 Task: Create a task  Integrate website with a new video conferencing system , assign it to team member softage.2@softage.net in the project BrainWave and update the status of the task to  On Track  , set the priority of the task to Low
Action: Mouse moved to (923, 138)
Screenshot: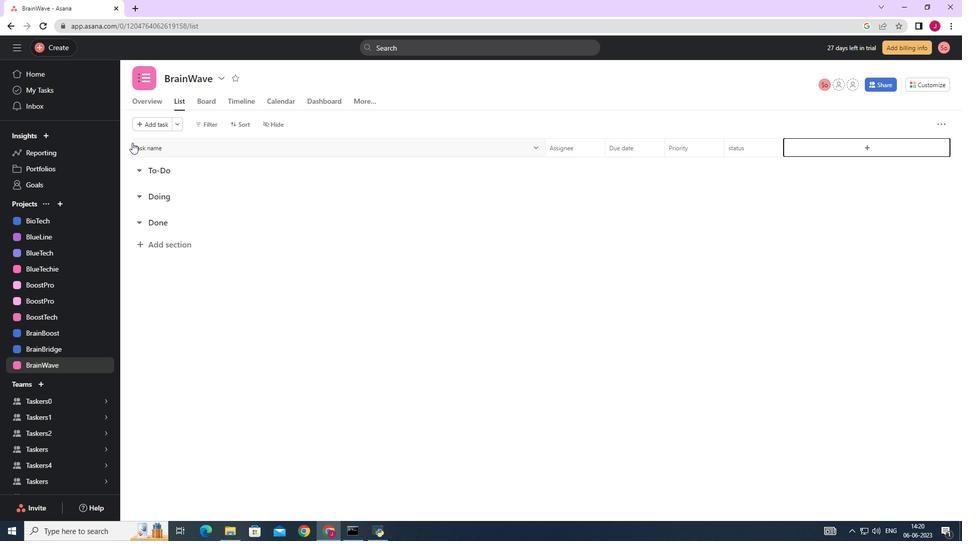 
Action: Mouse scrolled (923, 139) with delta (0, 0)
Screenshot: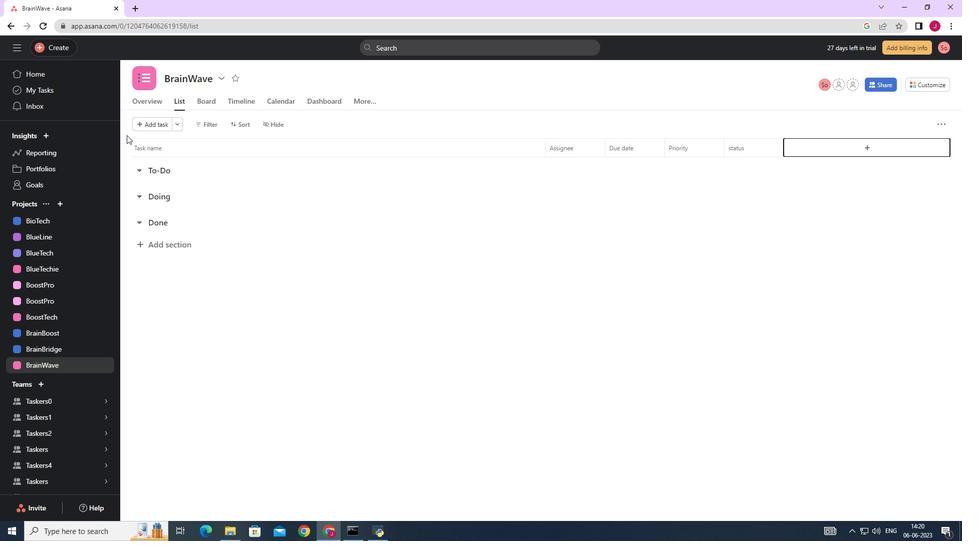 
Action: Mouse scrolled (923, 139) with delta (0, 0)
Screenshot: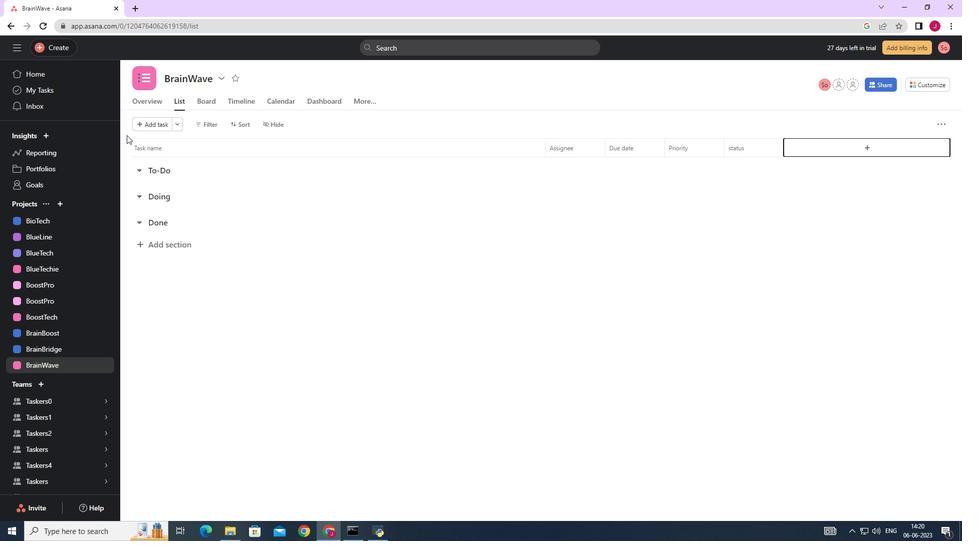 
Action: Mouse scrolled (923, 139) with delta (0, 0)
Screenshot: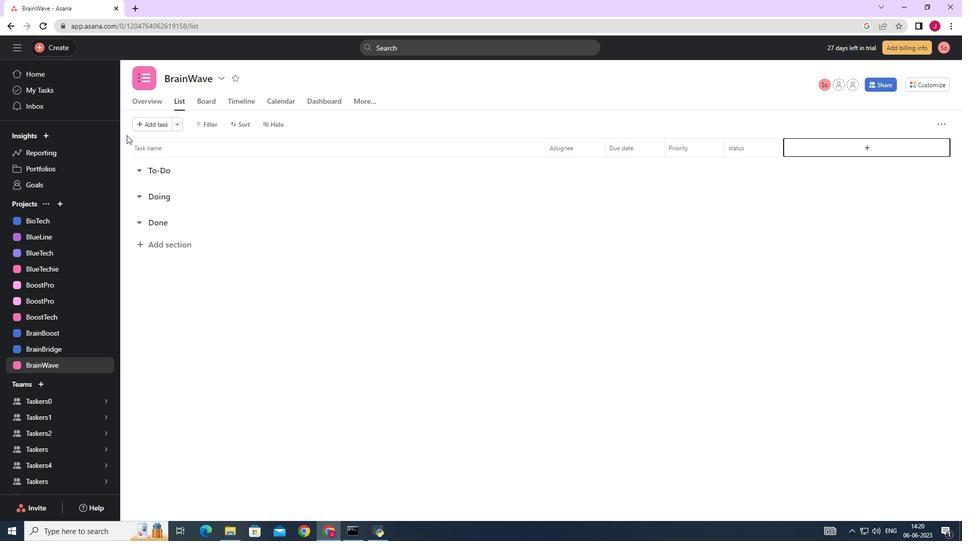 
Action: Mouse moved to (942, 85)
Screenshot: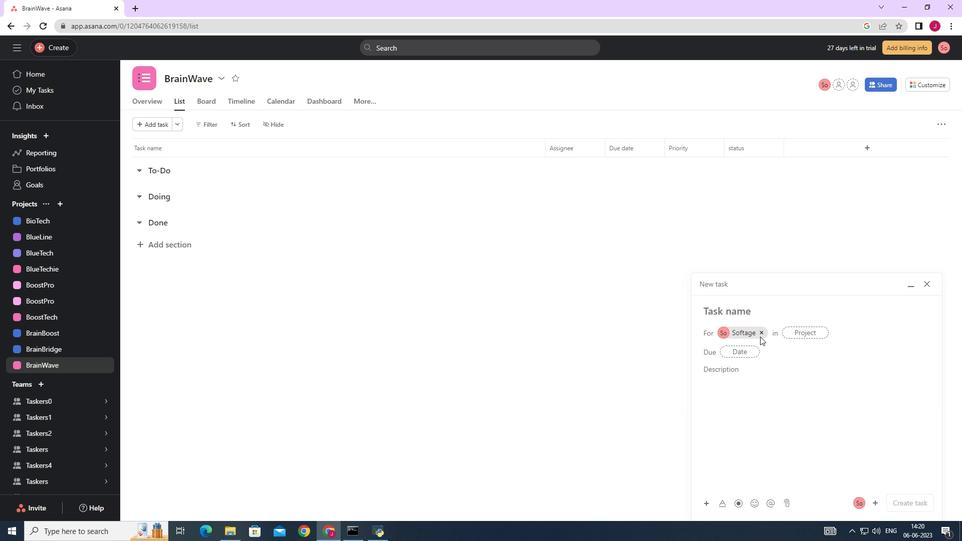 
Action: Mouse pressed left at (942, 85)
Screenshot: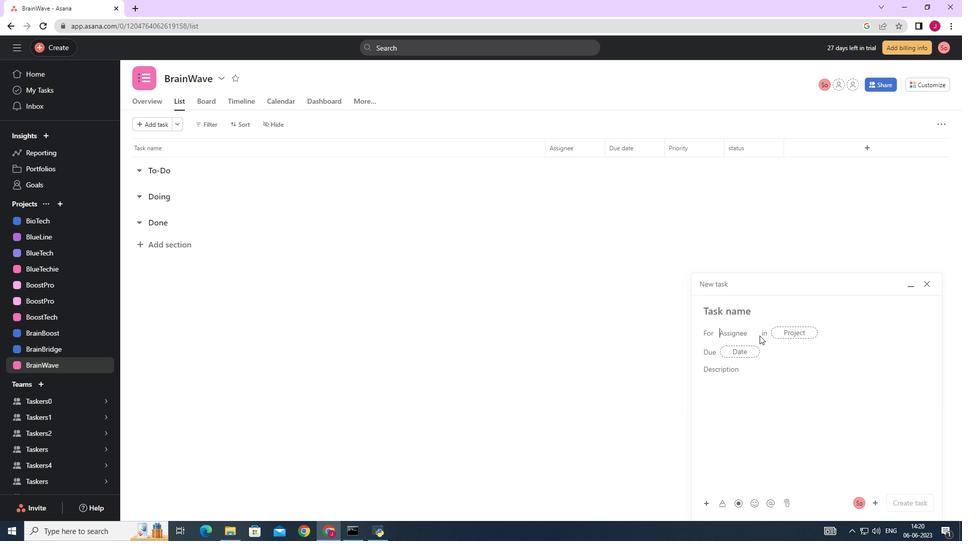 
Action: Mouse moved to (712, 240)
Screenshot: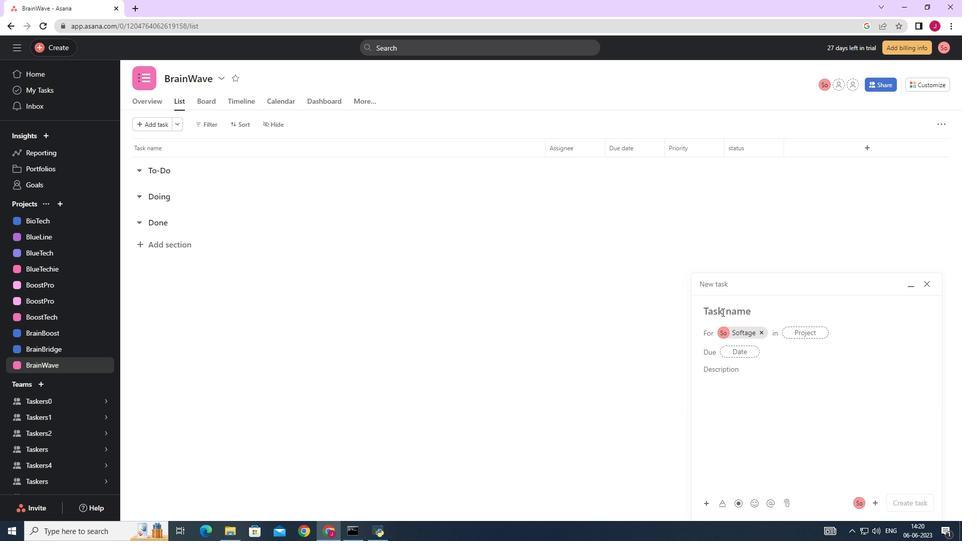 
Action: Mouse scrolled (712, 241) with delta (0, 0)
Screenshot: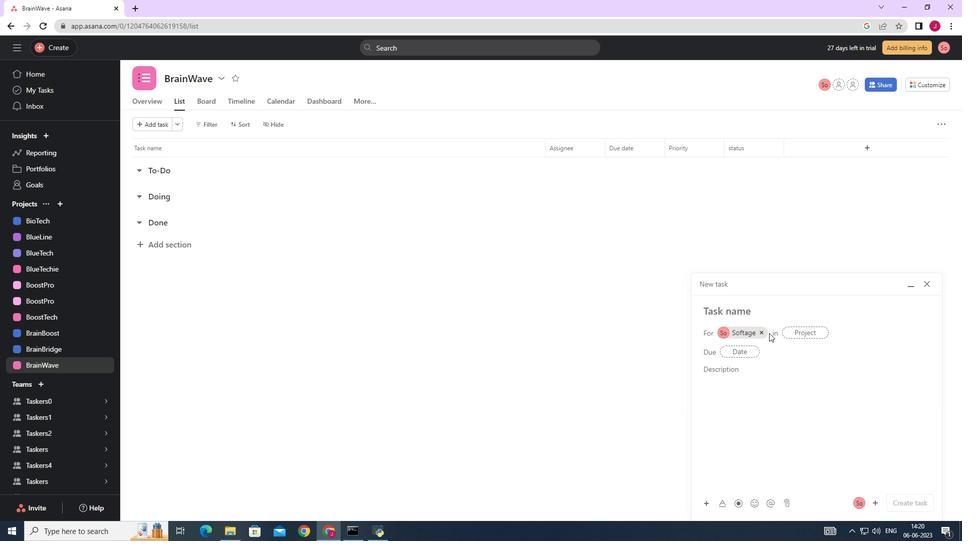
Action: Mouse scrolled (712, 241) with delta (0, 0)
Screenshot: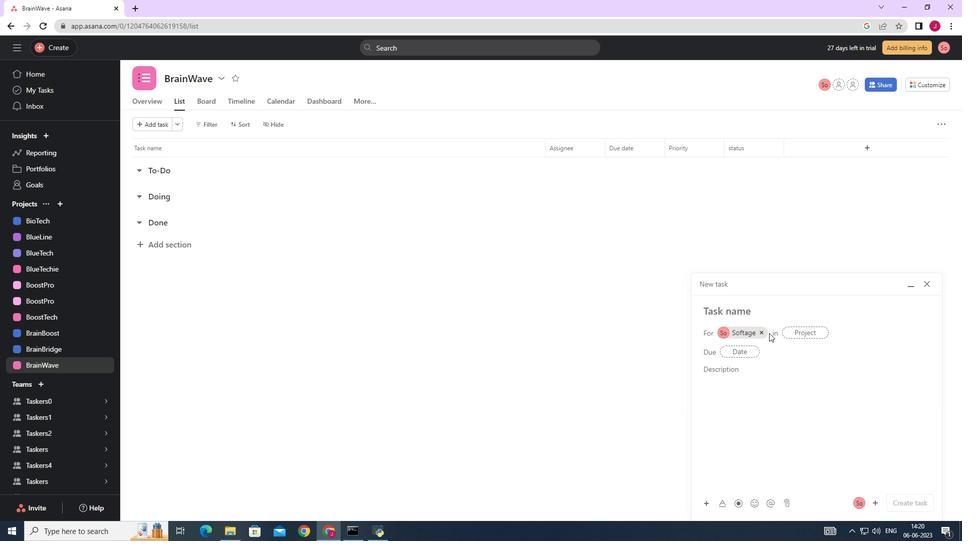 
Action: Mouse moved to (657, 244)
Screenshot: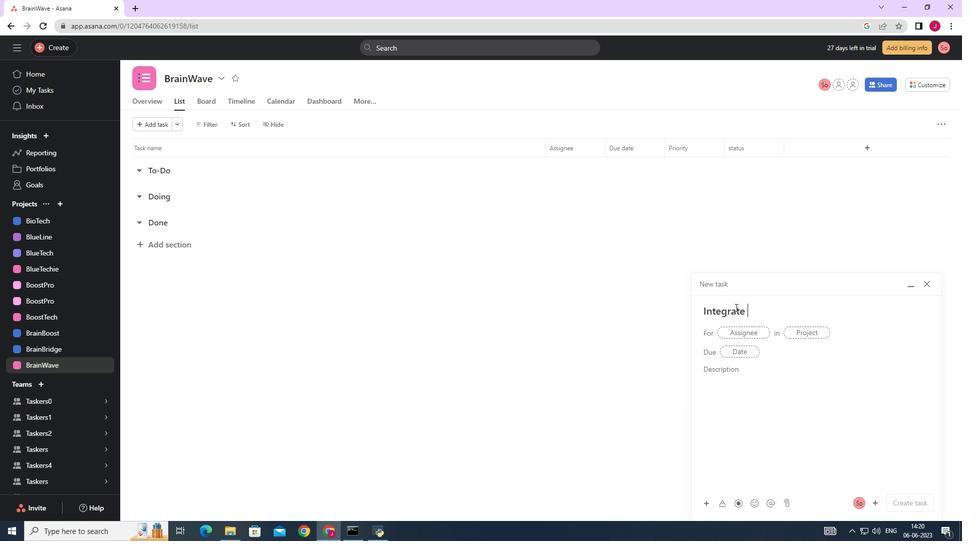 
Action: Mouse pressed left at (657, 244)
Screenshot: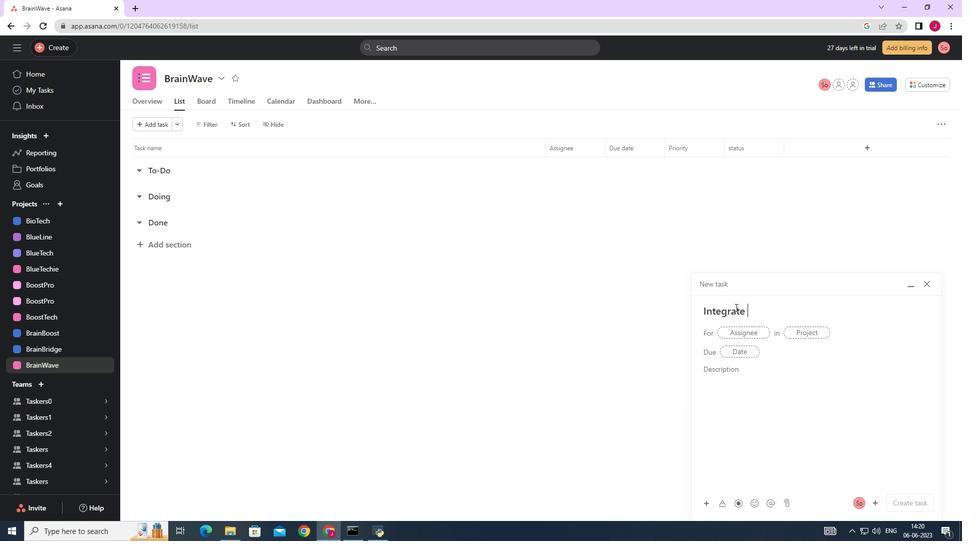 
Action: Mouse moved to (66, 45)
Screenshot: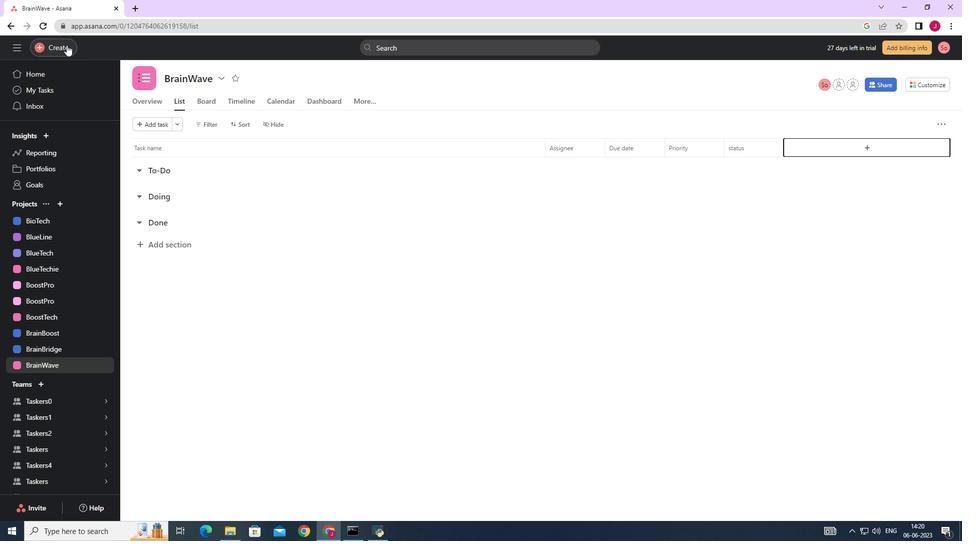 
Action: Mouse pressed left at (66, 45)
Screenshot: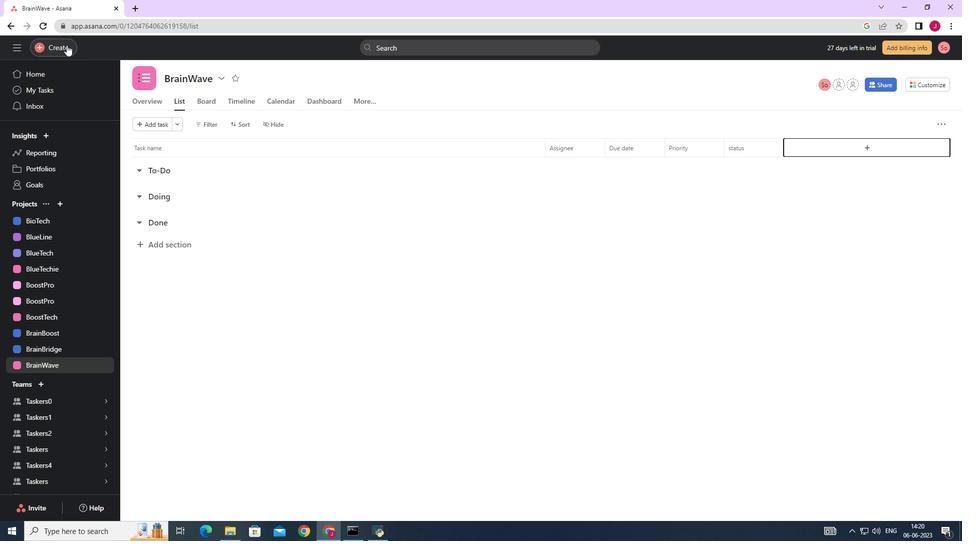 
Action: Mouse moved to (116, 45)
Screenshot: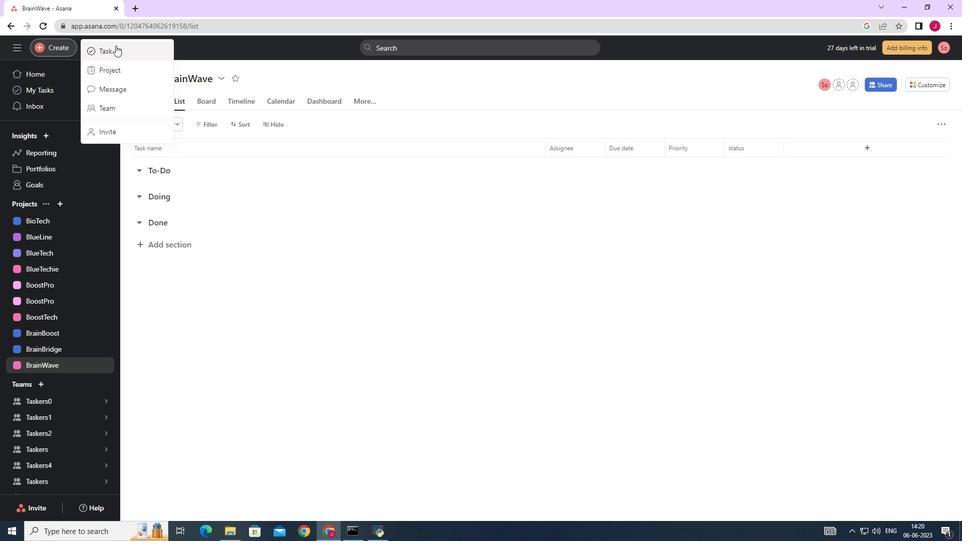 
Action: Mouse pressed left at (116, 45)
Screenshot: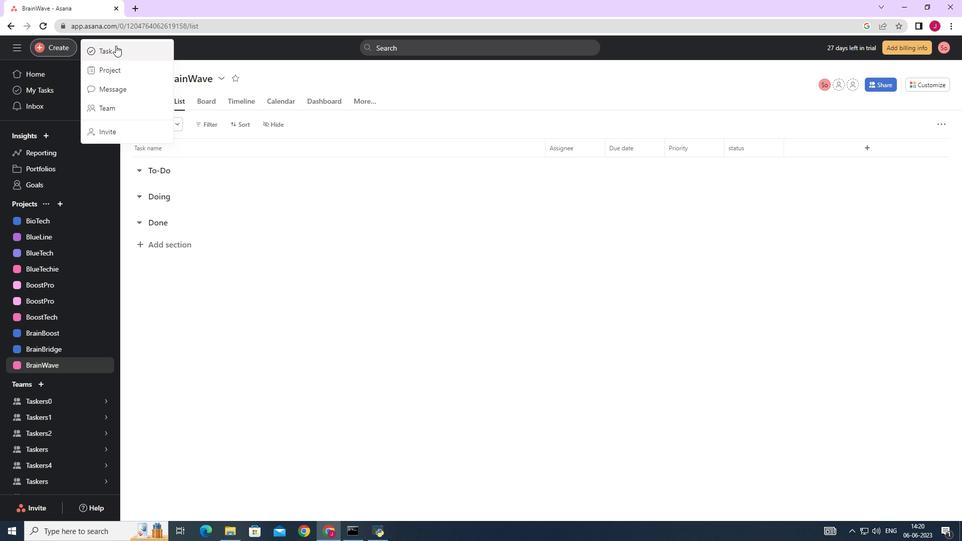 
Action: Mouse moved to (761, 337)
Screenshot: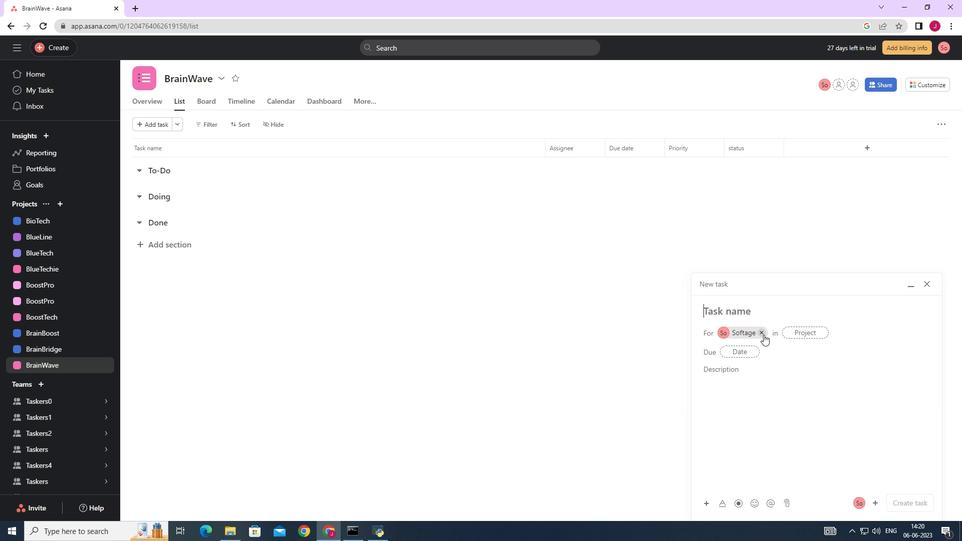 
Action: Mouse pressed left at (761, 337)
Screenshot: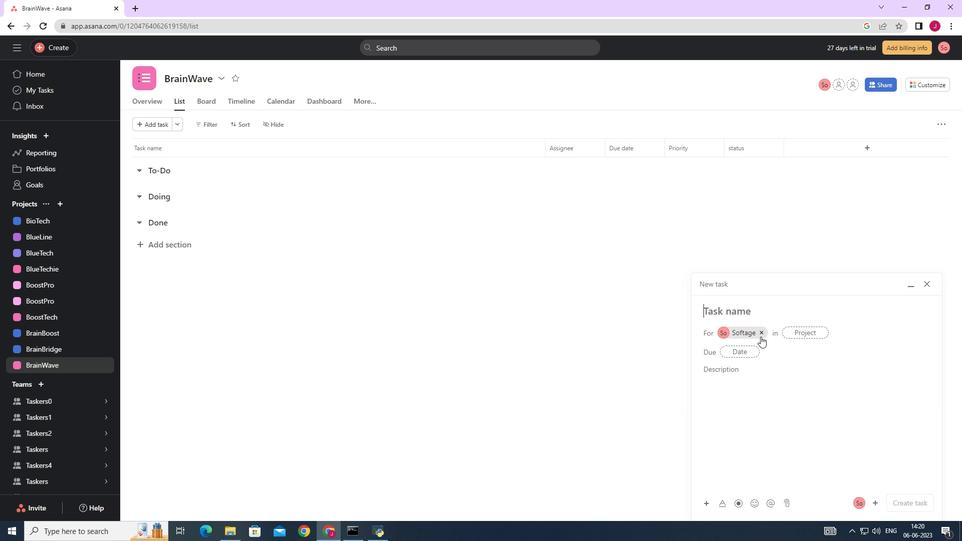 
Action: Mouse moved to (722, 312)
Screenshot: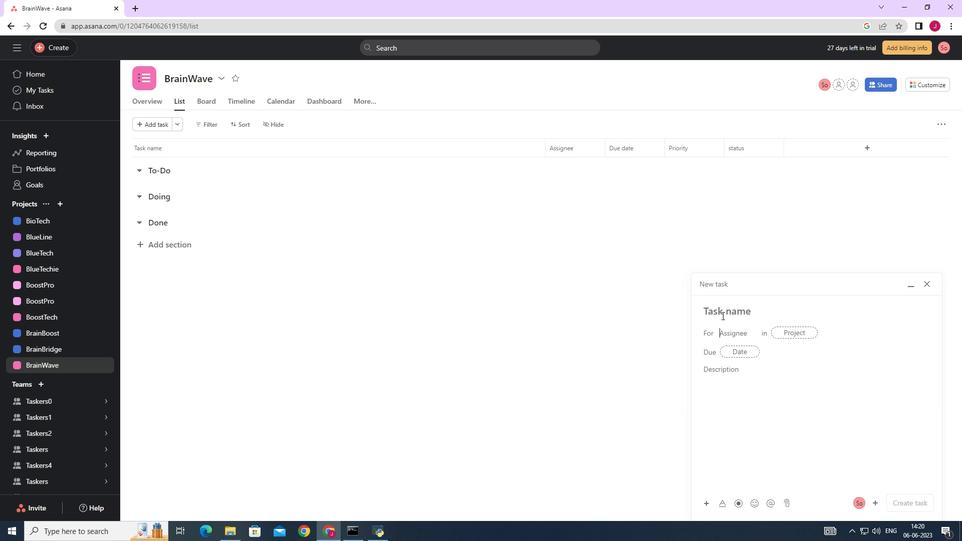 
Action: Mouse pressed left at (722, 312)
Screenshot: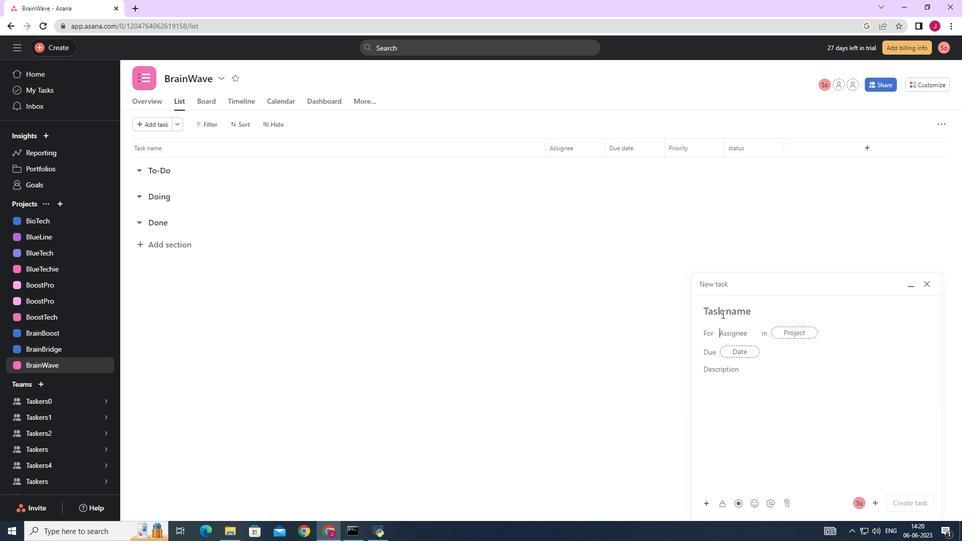 
Action: Mouse moved to (762, 330)
Screenshot: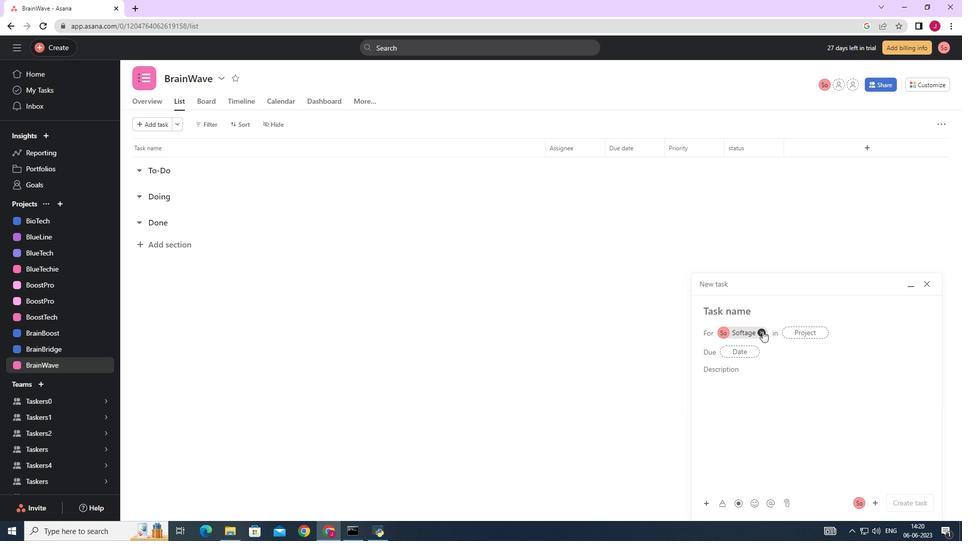 
Action: Mouse pressed left at (762, 330)
Screenshot: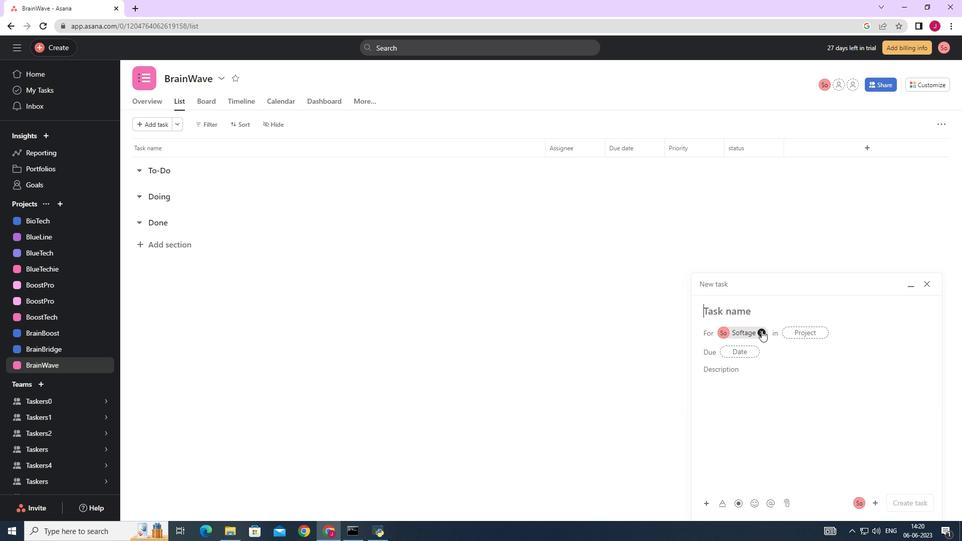 
Action: Mouse moved to (736, 307)
Screenshot: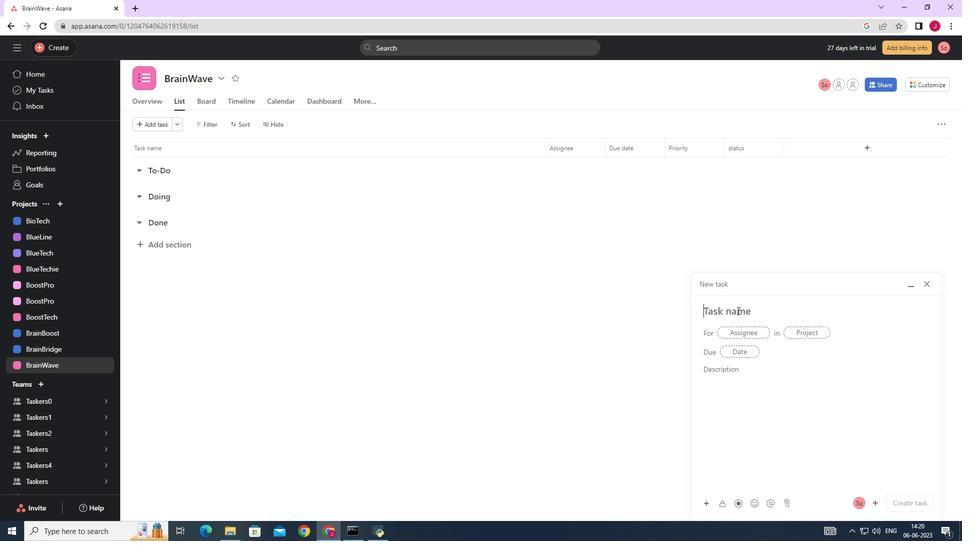 
Action: Mouse pressed left at (736, 307)
Screenshot: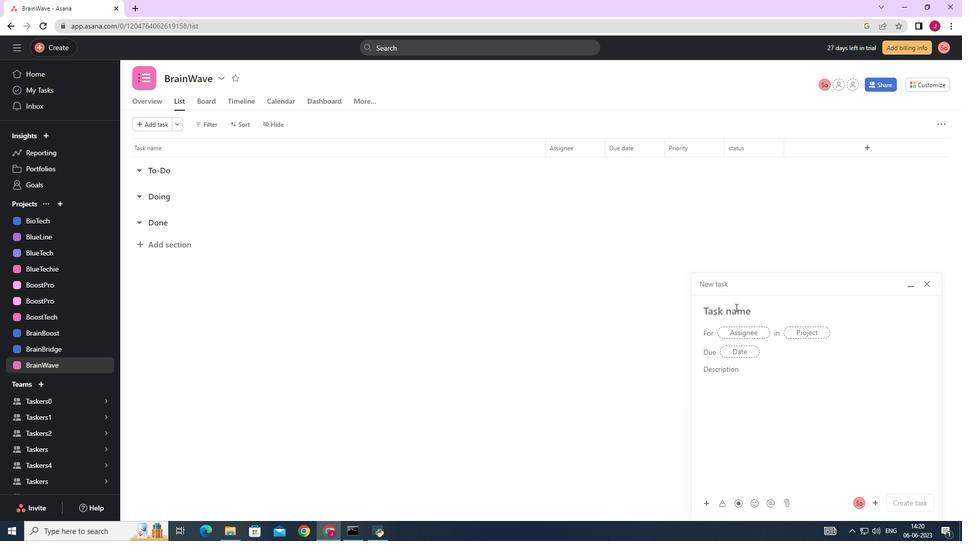 
Action: Key pressed <Key.caps_lock>I<Key.caps_lock>ntegrate<Key.space>website<Key.space>with<Key.space>a<Key.space>new<Key.space>video<Key.space>conferencing<Key.space>system,
Screenshot: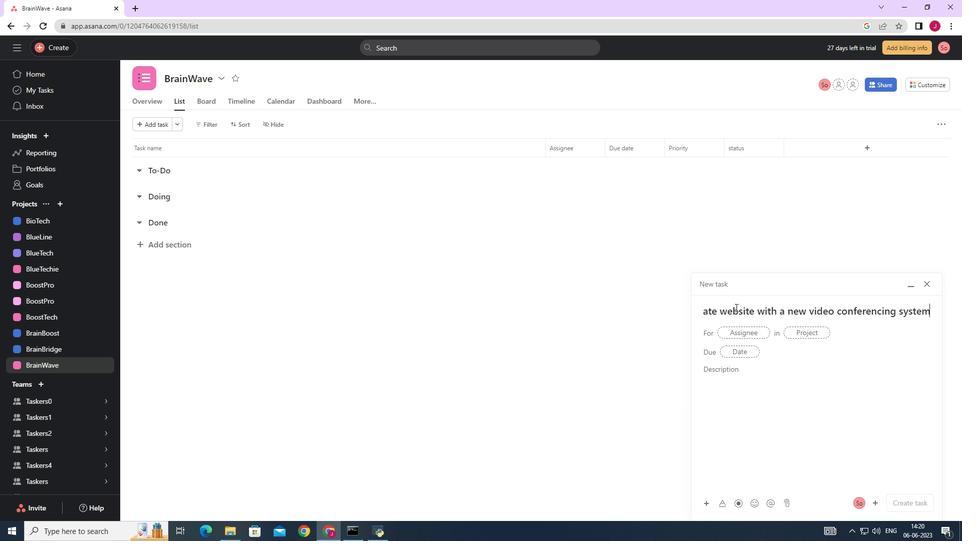 
Action: Mouse moved to (761, 331)
Screenshot: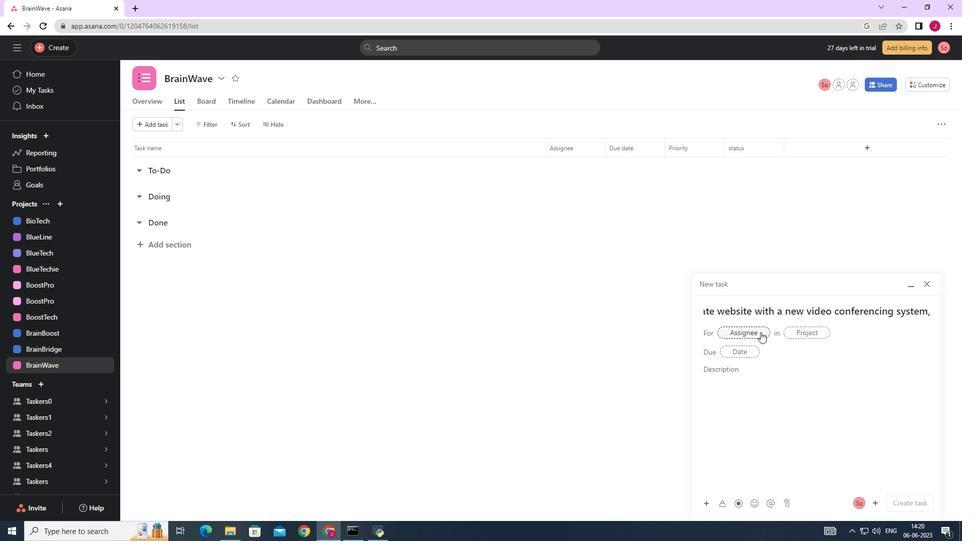 
Action: Mouse pressed left at (761, 331)
Screenshot: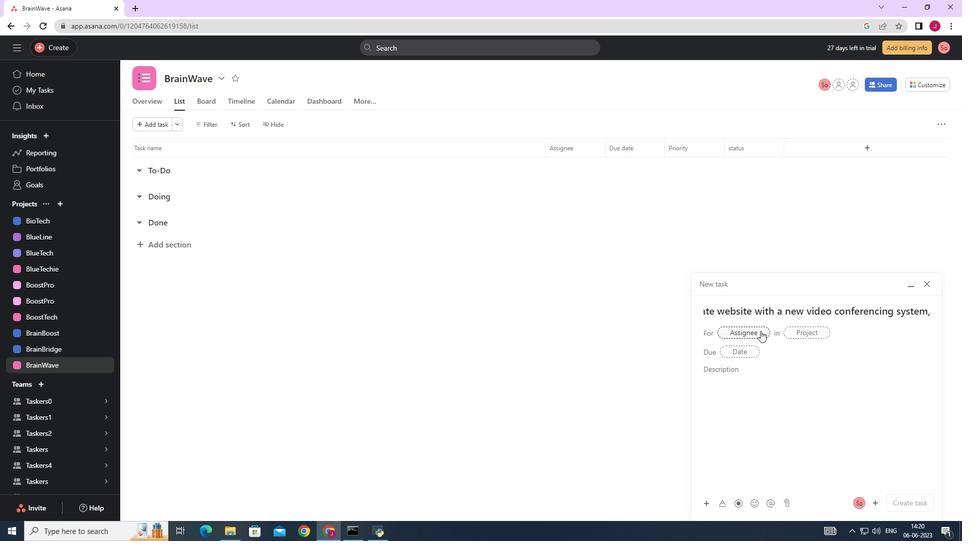 
Action: Key pressed sof
Screenshot: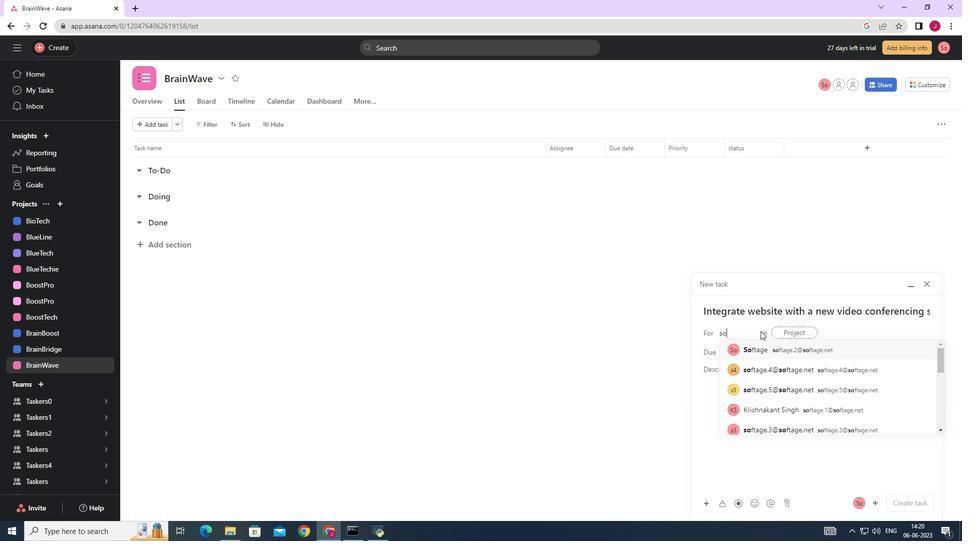 
Action: Mouse moved to (760, 331)
Screenshot: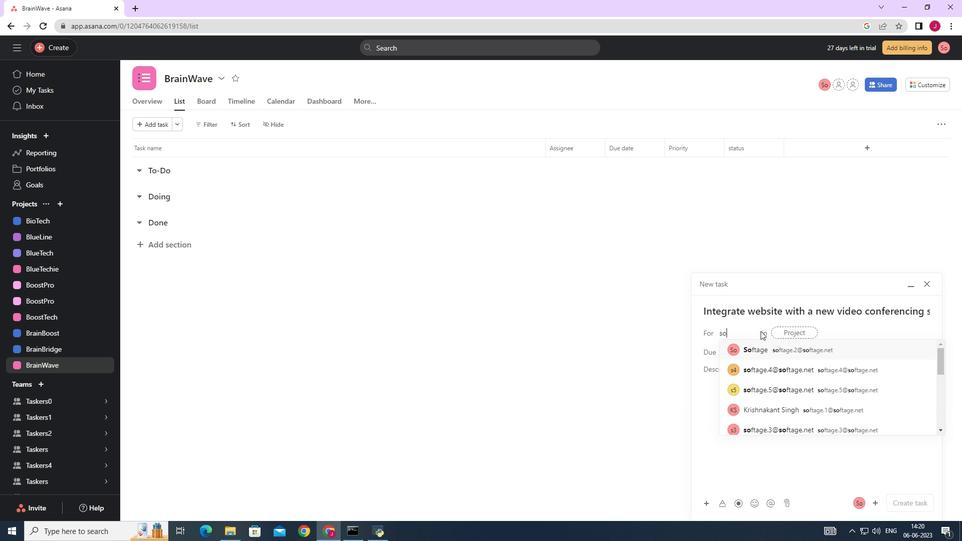 
Action: Key pressed tage.2
Screenshot: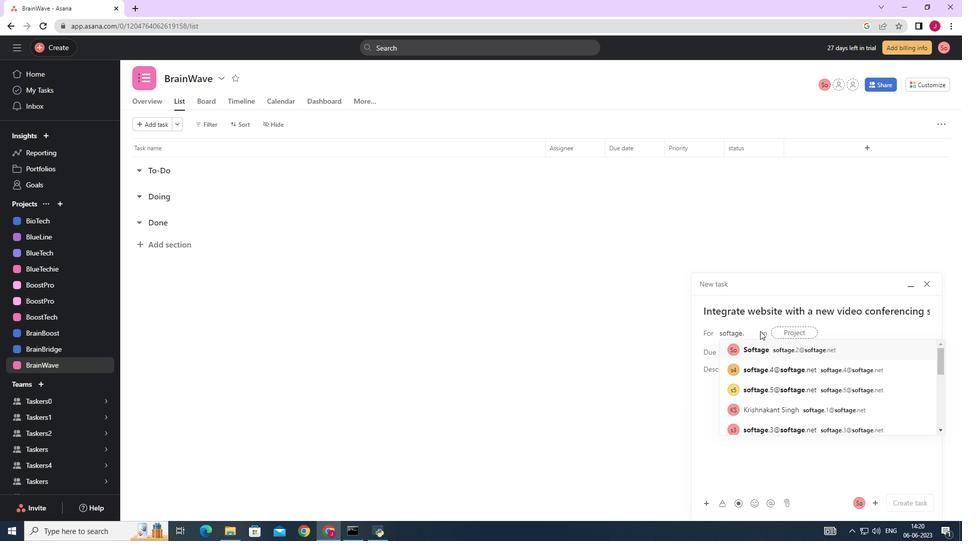 
Action: Mouse moved to (766, 349)
Screenshot: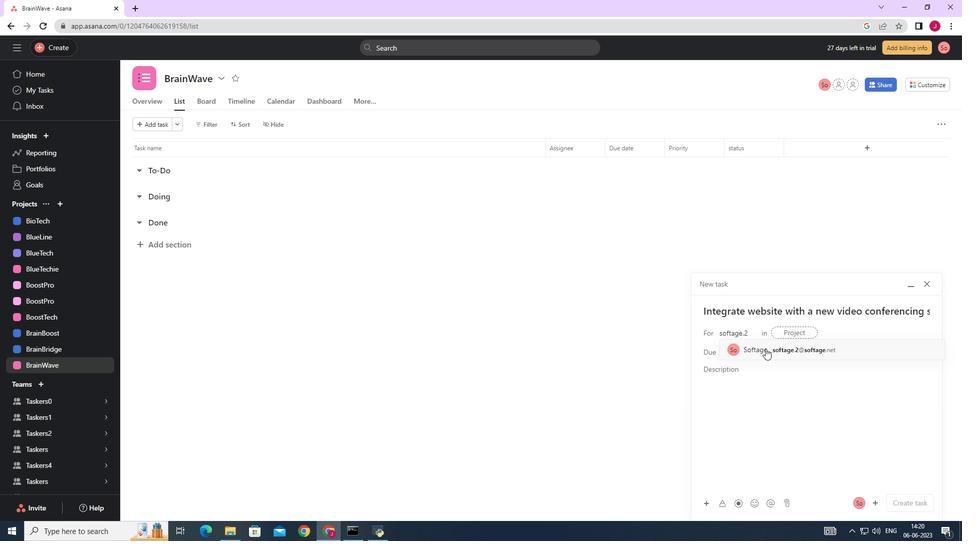 
Action: Mouse pressed left at (766, 349)
Screenshot: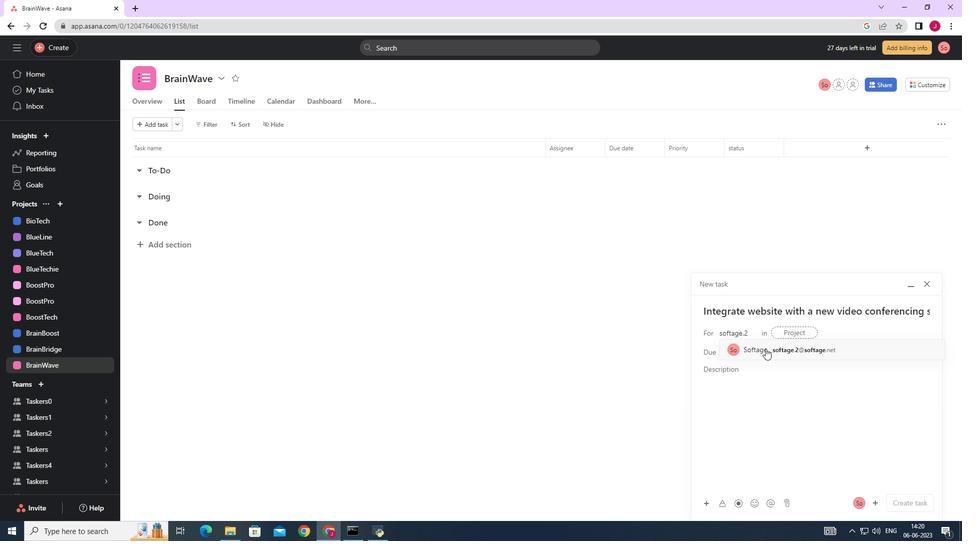 
Action: Mouse moved to (638, 351)
Screenshot: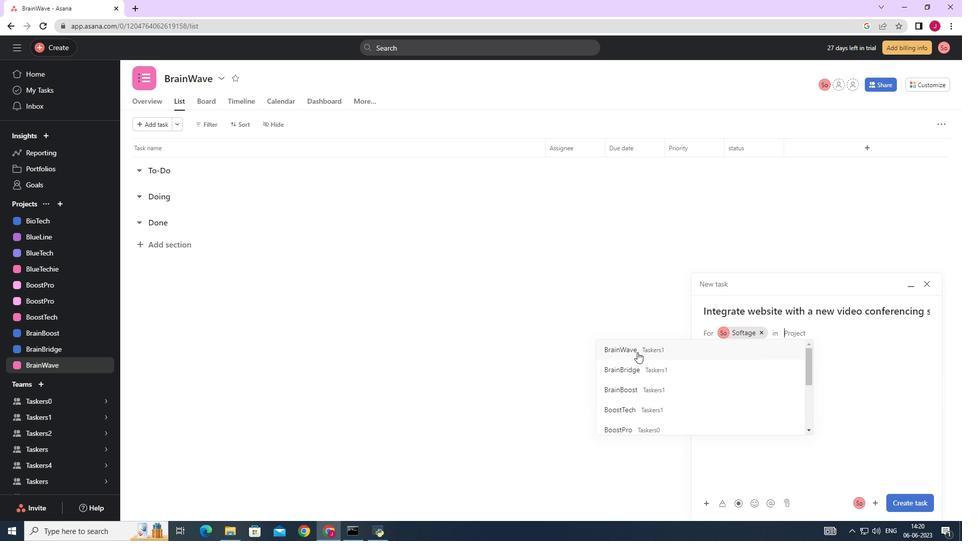 
Action: Mouse pressed left at (638, 351)
Screenshot: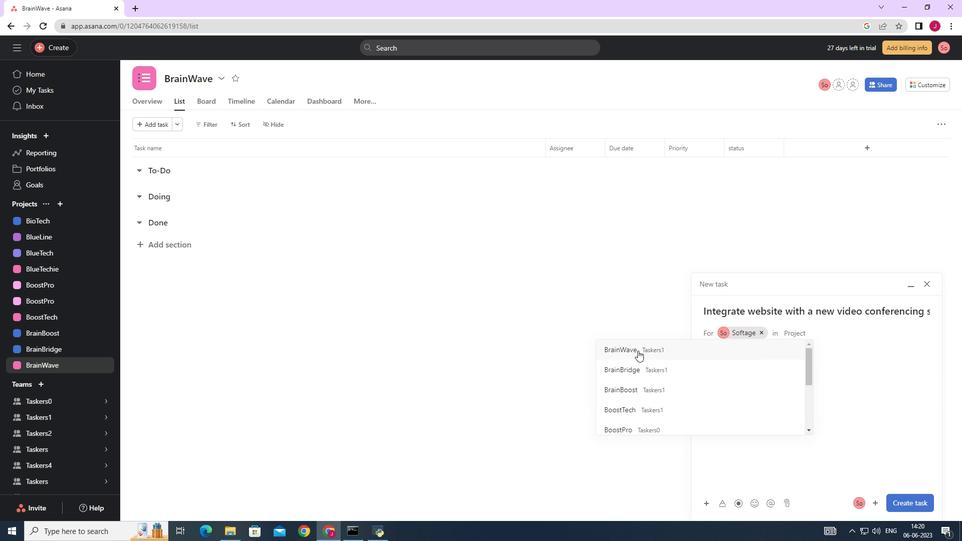 
Action: Mouse moved to (753, 371)
Screenshot: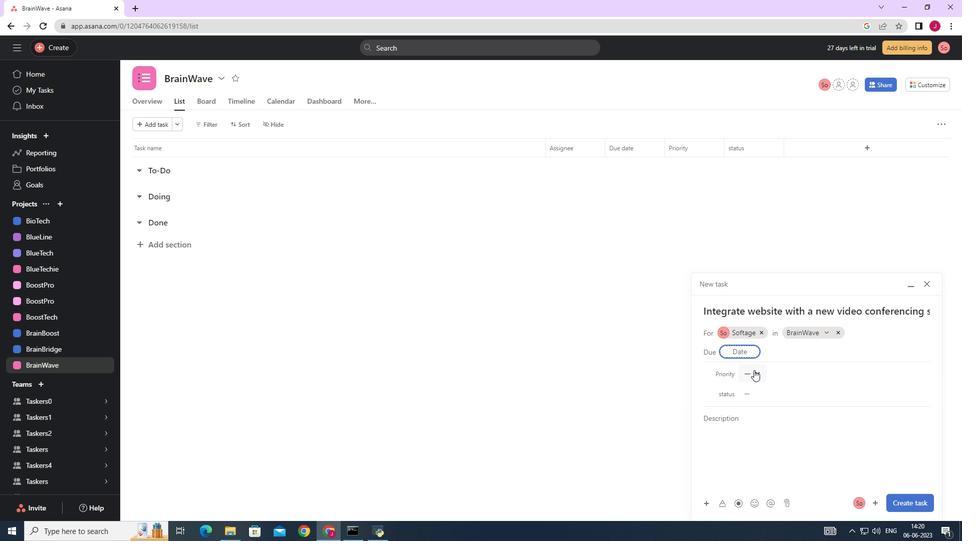 
Action: Mouse pressed left at (753, 371)
Screenshot: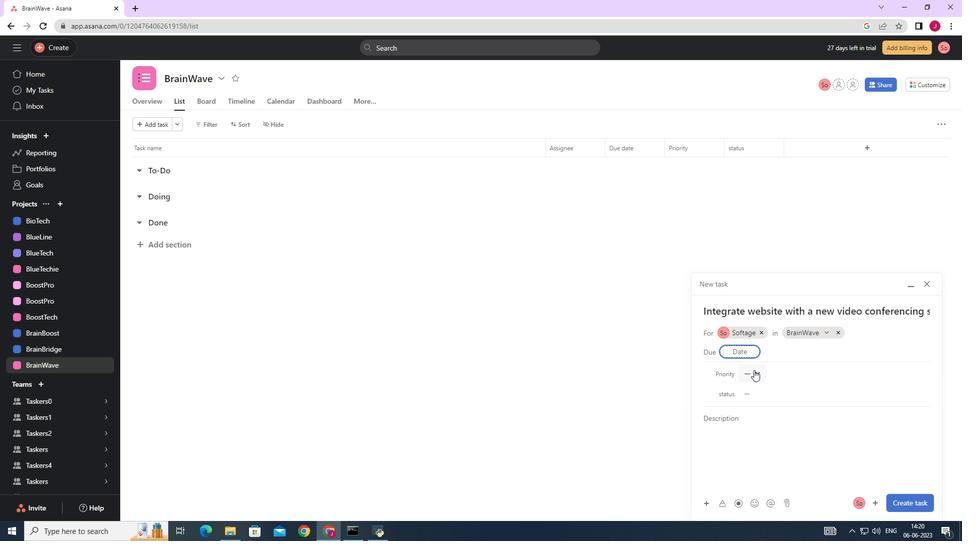 
Action: Mouse moved to (766, 441)
Screenshot: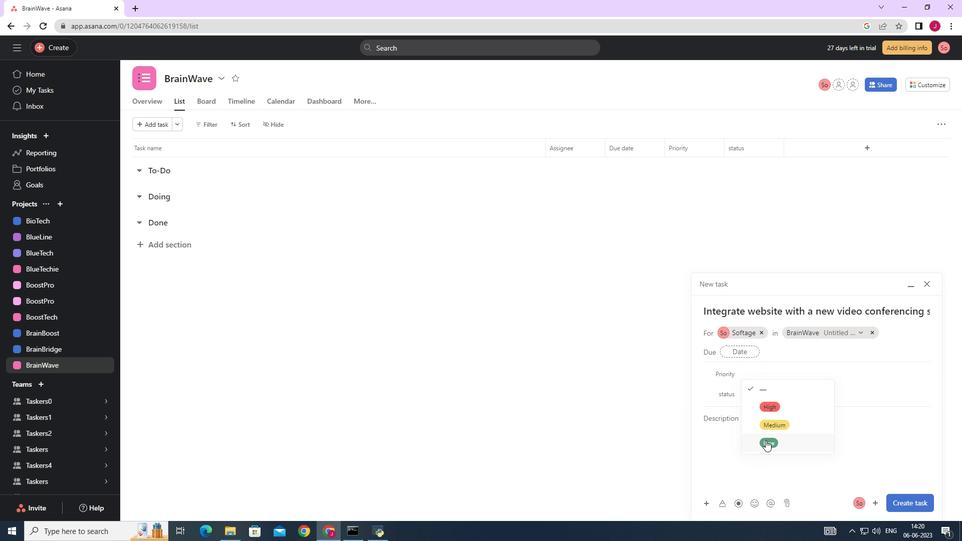 
Action: Mouse pressed left at (766, 441)
Screenshot: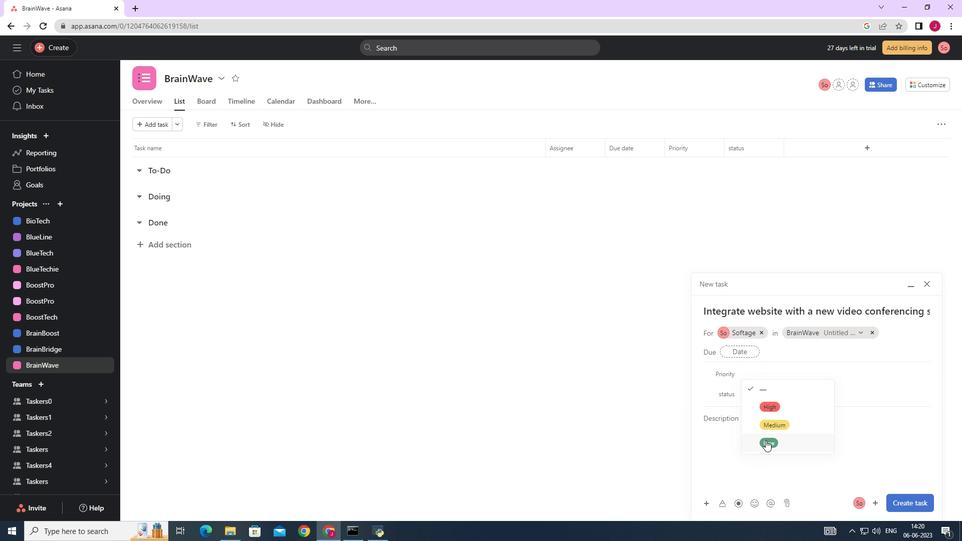 
Action: Mouse moved to (753, 390)
Screenshot: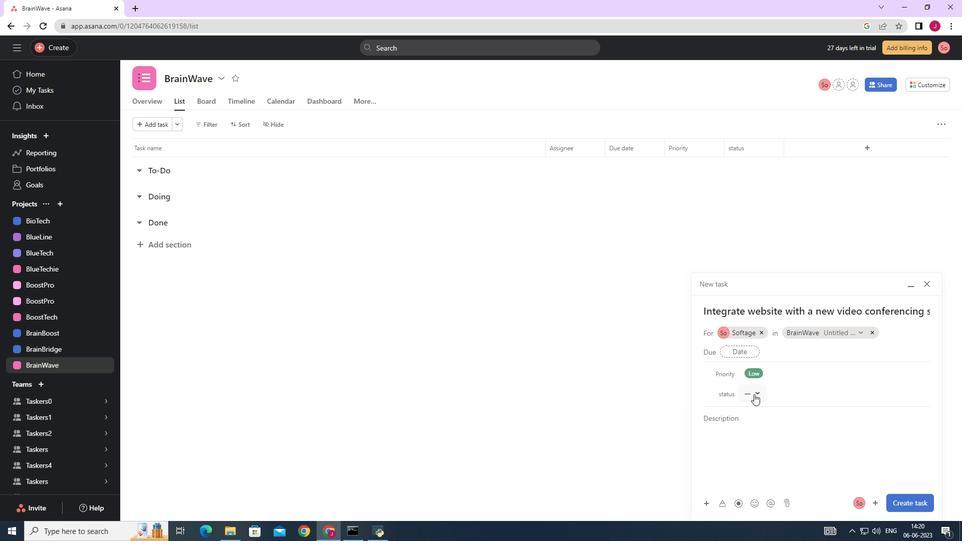 
Action: Mouse pressed left at (753, 390)
Screenshot: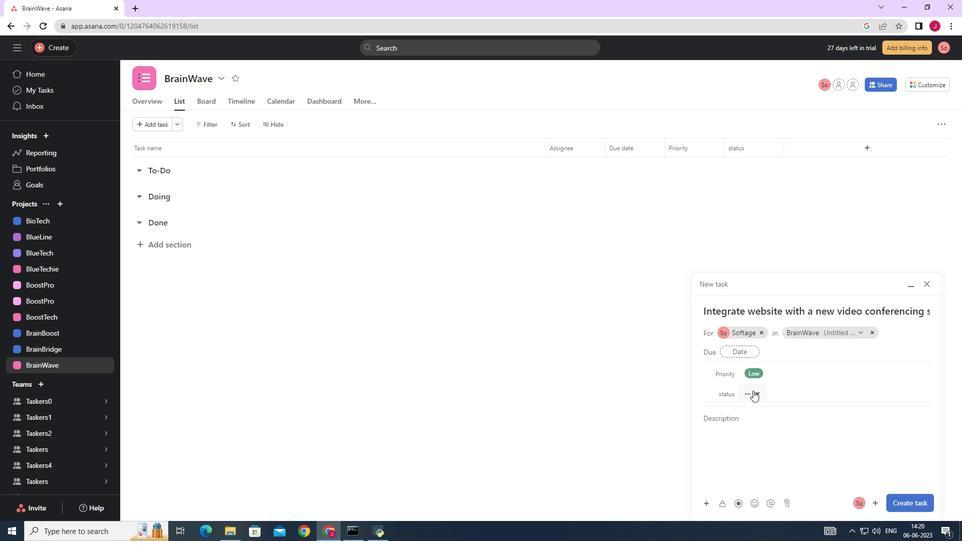 
Action: Mouse moved to (774, 425)
Screenshot: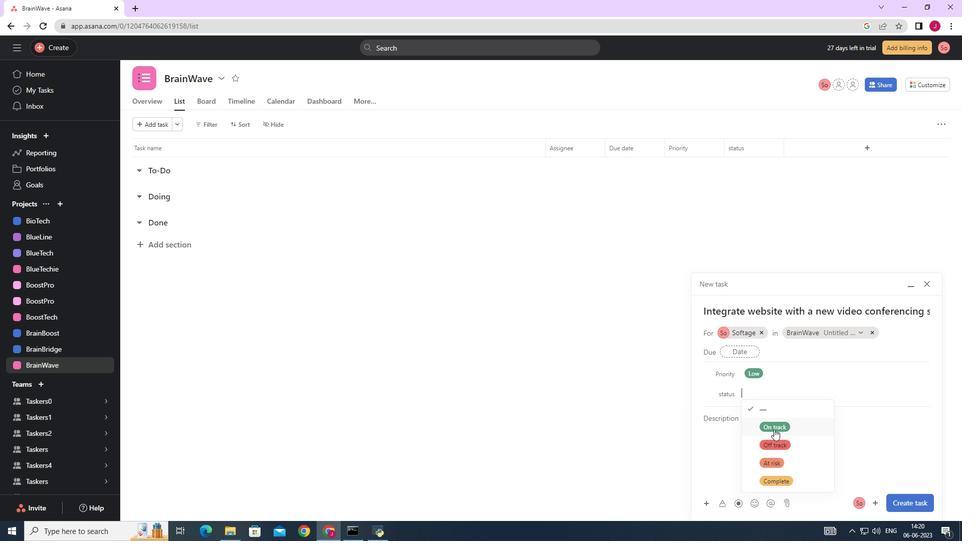 
Action: Mouse pressed left at (774, 425)
Screenshot: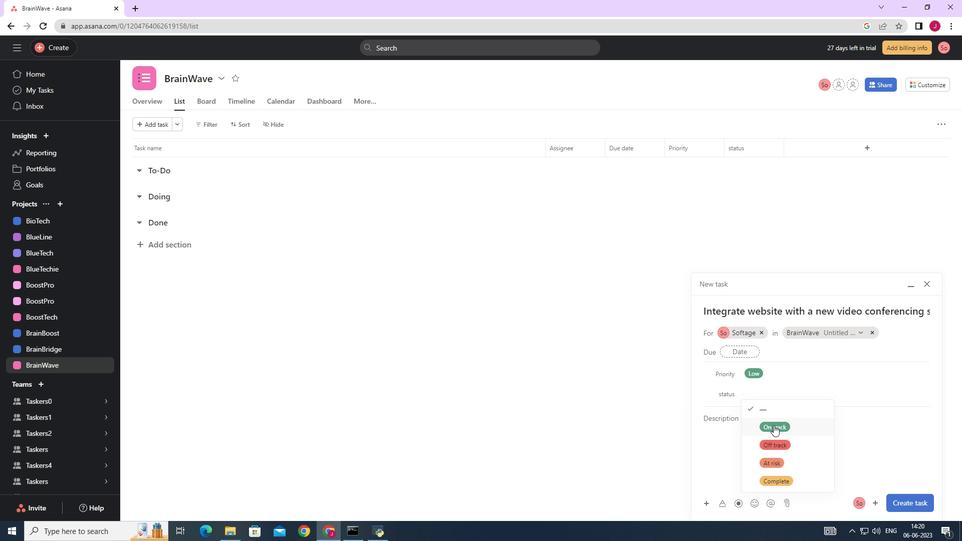 
Action: Mouse moved to (902, 504)
Screenshot: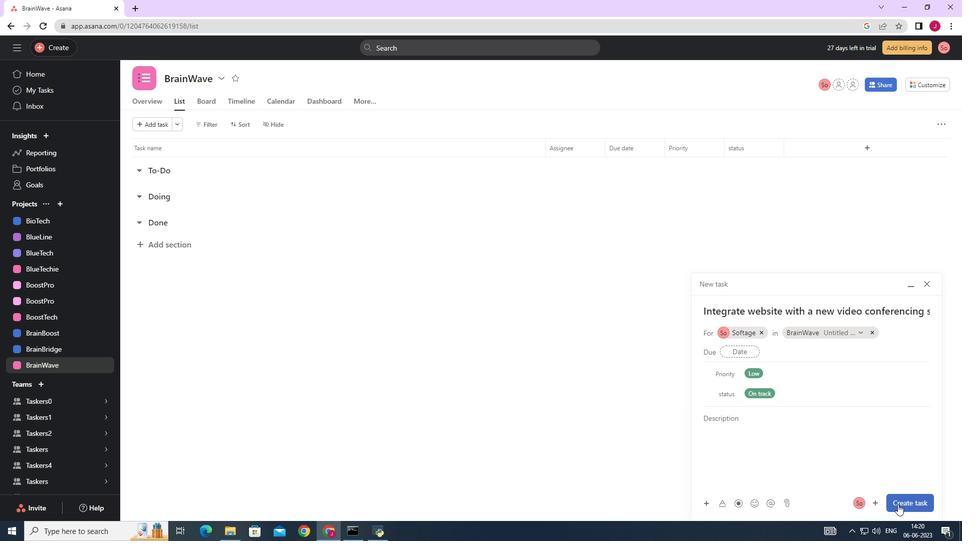 
Action: Mouse pressed left at (902, 504)
Screenshot: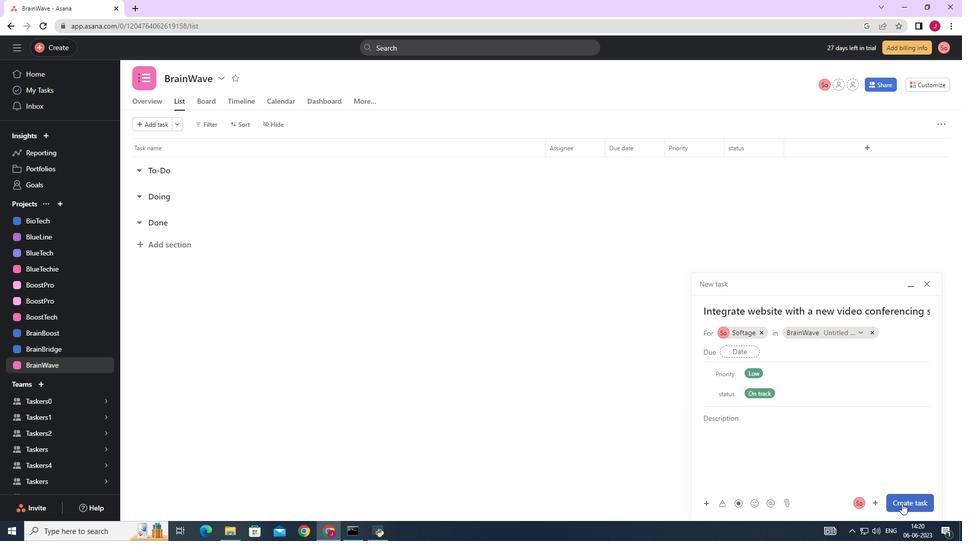 
Action: Mouse moved to (869, 442)
Screenshot: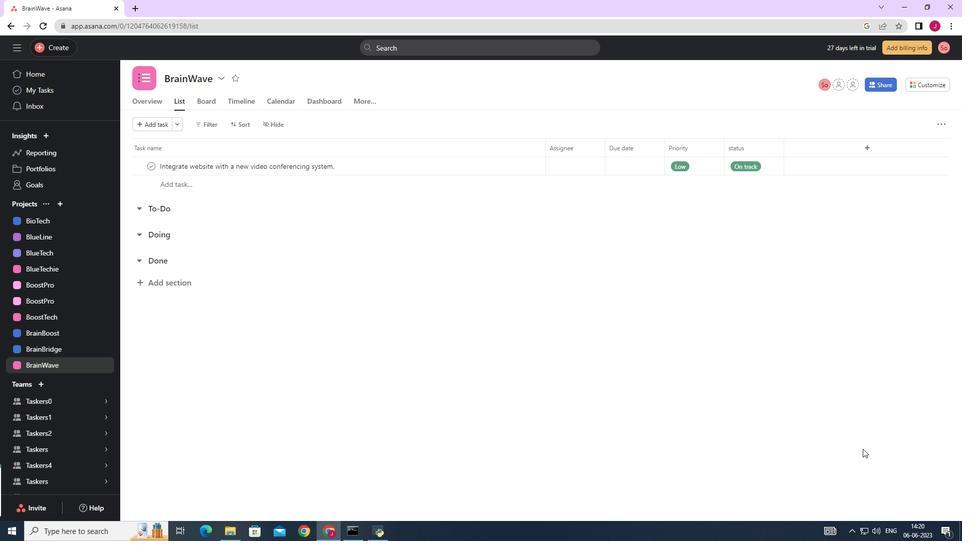 
